 Task: In Heading Bookman old style with bold. Font size of heading  '18 Pt. 'Font style of data Calibri. Font size of data  9 Pt. Alignment of headline & data Align center. Fill color in cell of heading  Red. Font color of data Black. Apply border in Data Outer Border only. In the sheet  Blaze Sales review book
Action: Mouse moved to (272, 99)
Screenshot: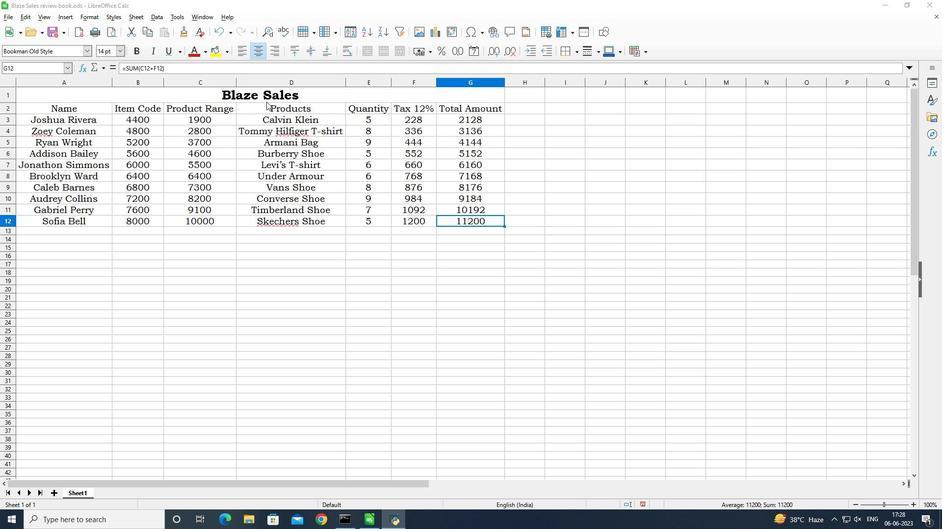 
Action: Mouse pressed left at (272, 99)
Screenshot: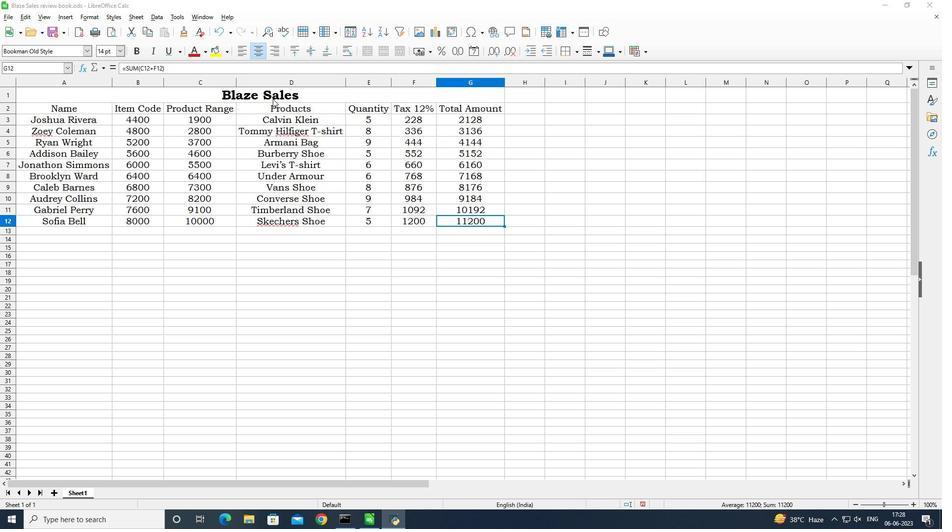 
Action: Mouse moved to (90, 54)
Screenshot: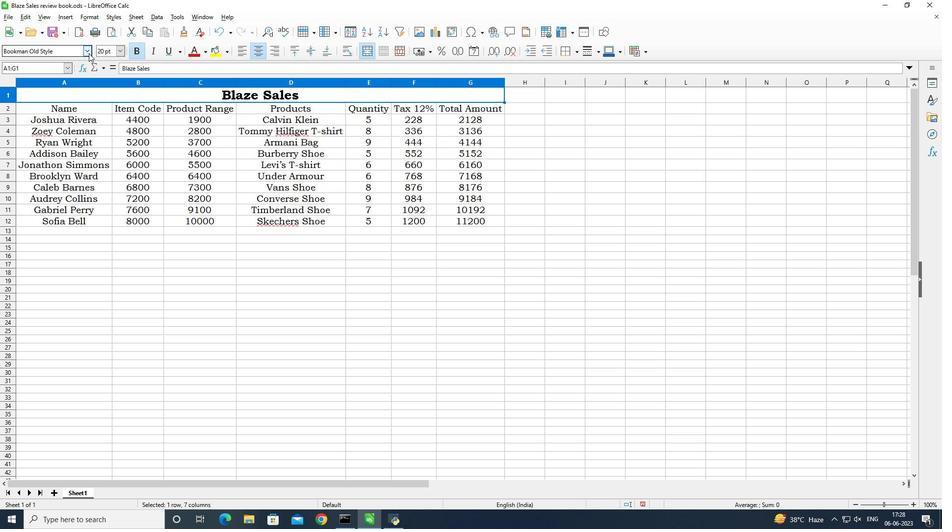 
Action: Mouse pressed left at (90, 54)
Screenshot: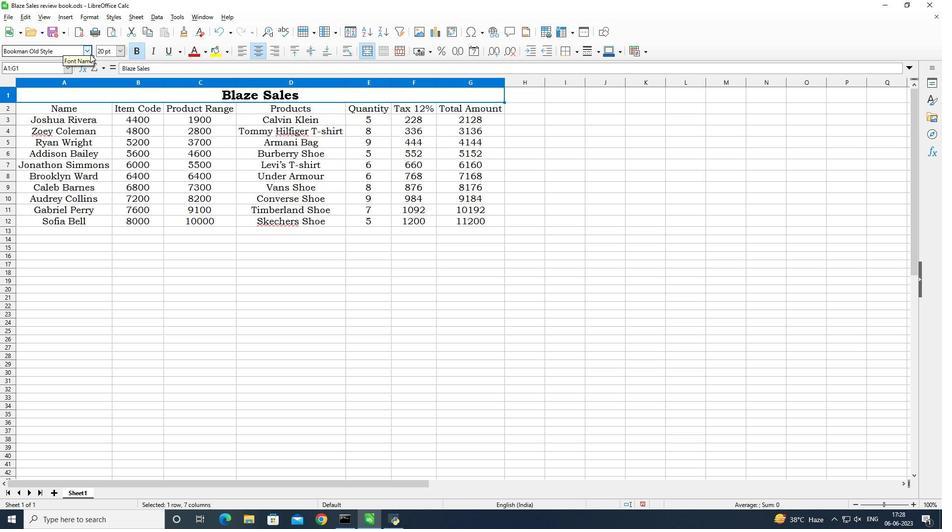 
Action: Mouse moved to (86, 65)
Screenshot: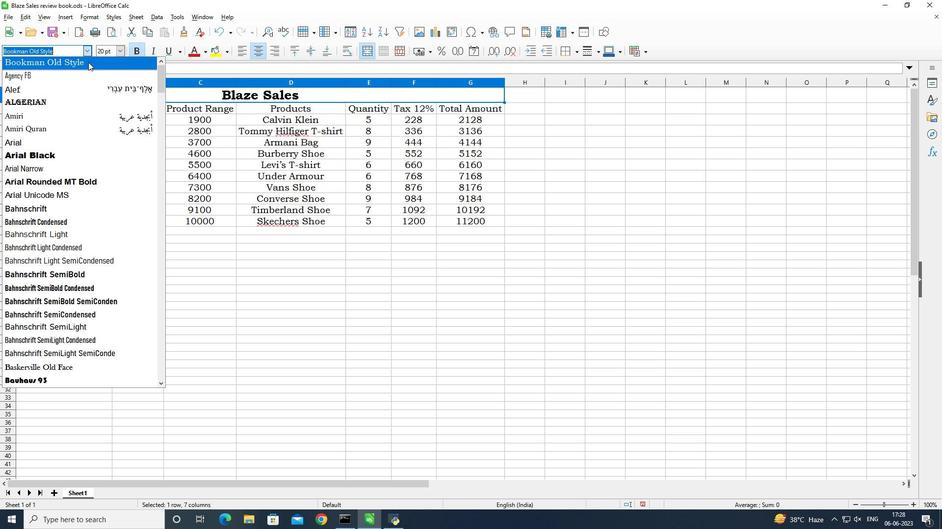 
Action: Mouse pressed left at (86, 65)
Screenshot: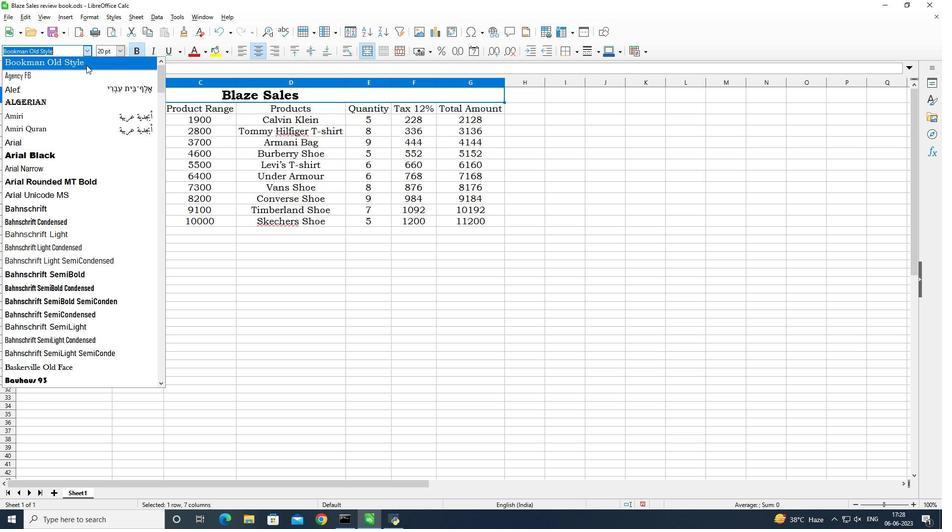 
Action: Mouse moved to (121, 47)
Screenshot: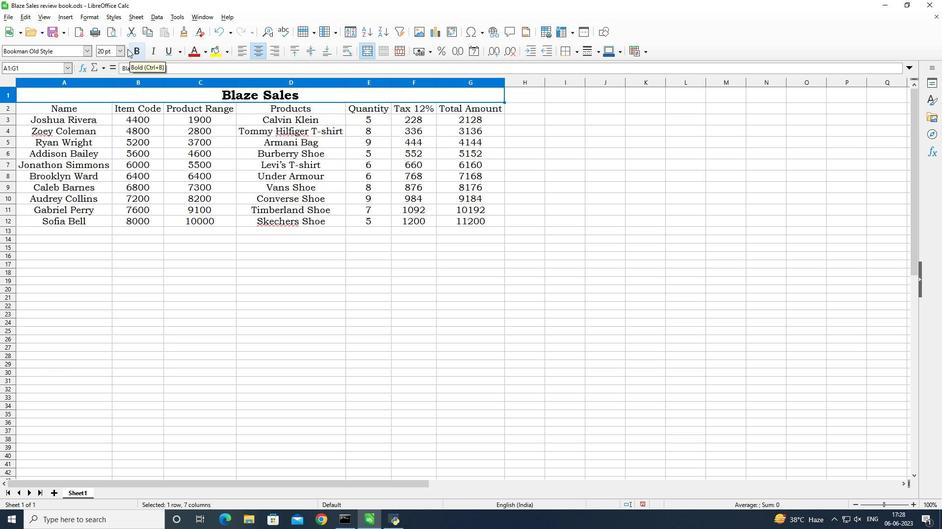 
Action: Mouse pressed left at (121, 47)
Screenshot: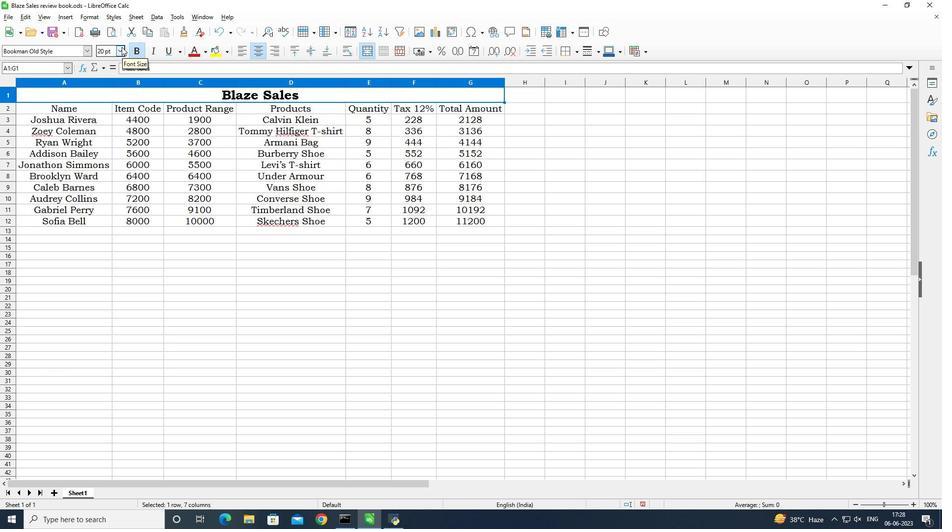 
Action: Mouse moved to (112, 154)
Screenshot: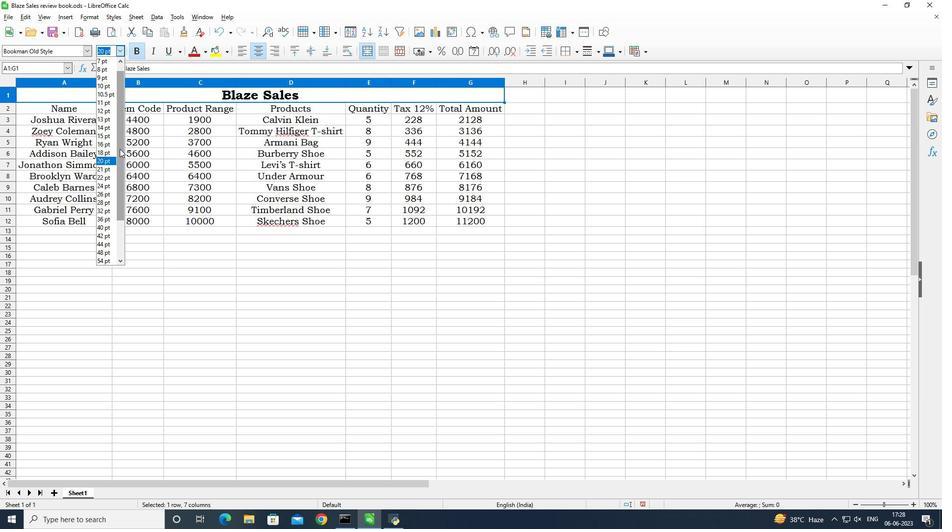 
Action: Mouse pressed left at (112, 154)
Screenshot: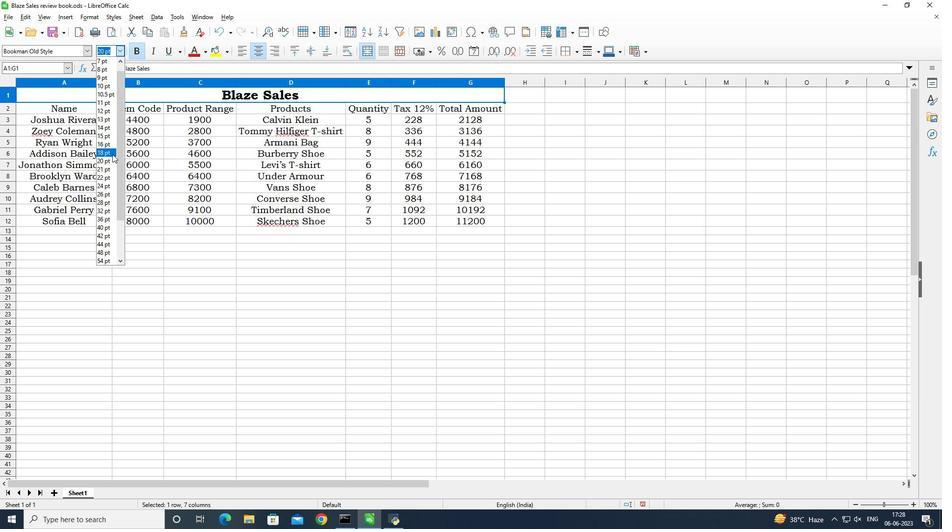 
Action: Mouse moved to (78, 107)
Screenshot: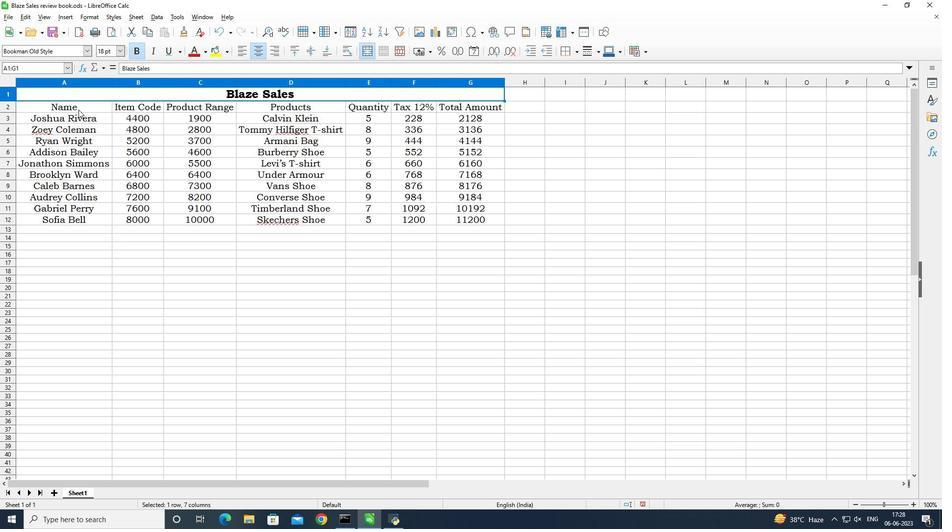 
Action: Mouse pressed left at (78, 107)
Screenshot: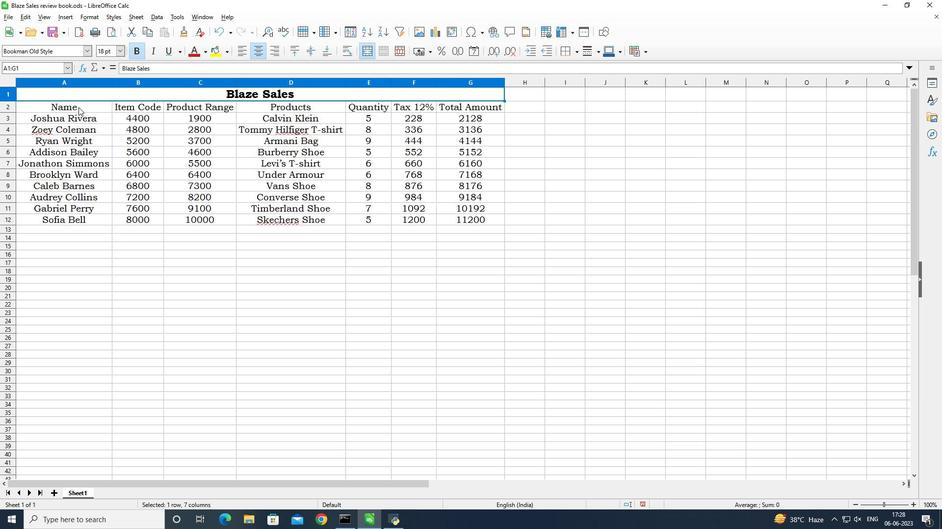 
Action: Mouse pressed left at (78, 107)
Screenshot: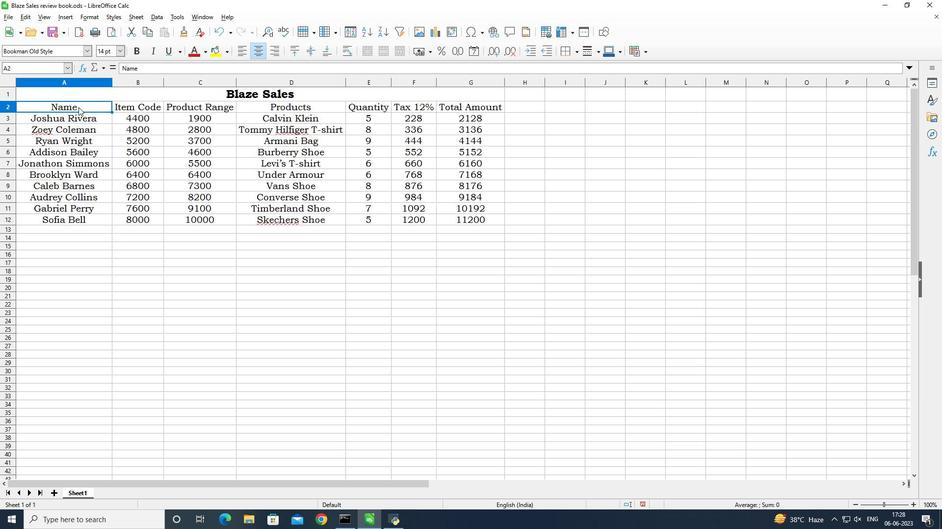 
Action: Mouse moved to (88, 50)
Screenshot: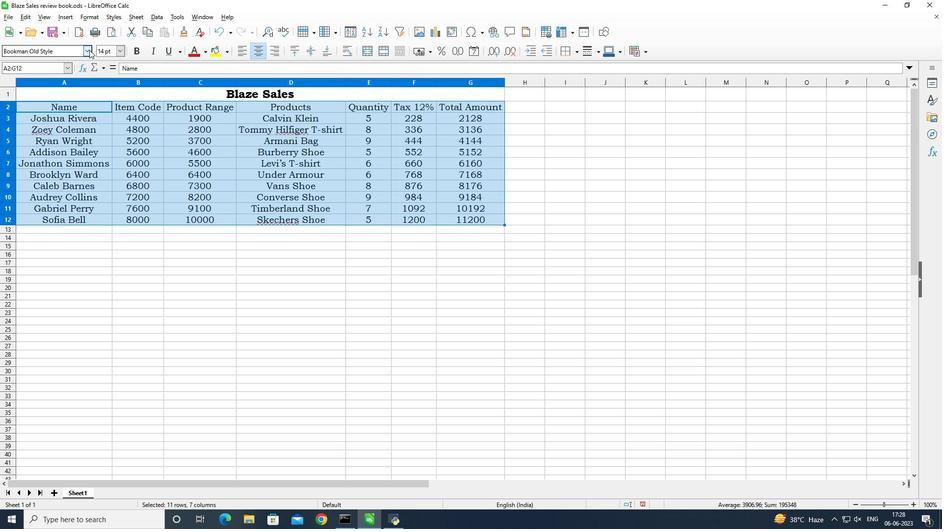 
Action: Mouse pressed left at (88, 50)
Screenshot: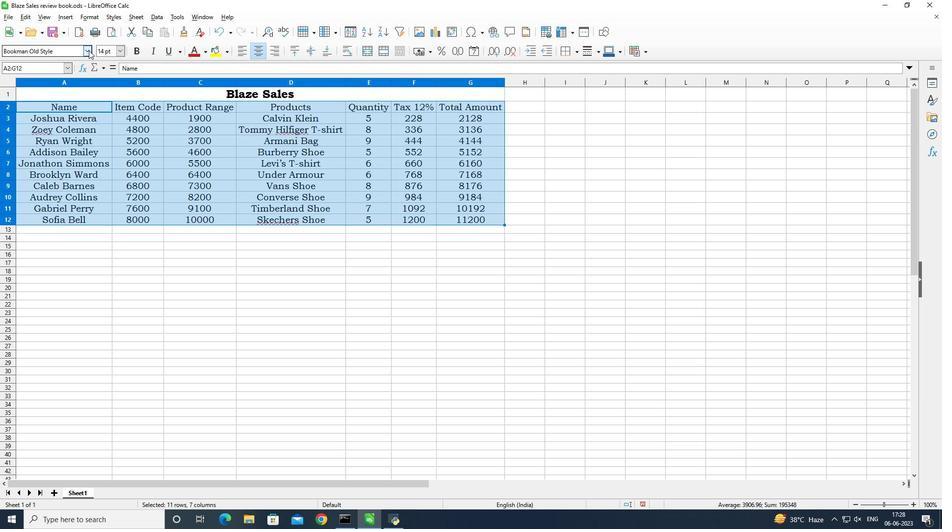 
Action: Mouse moved to (102, 219)
Screenshot: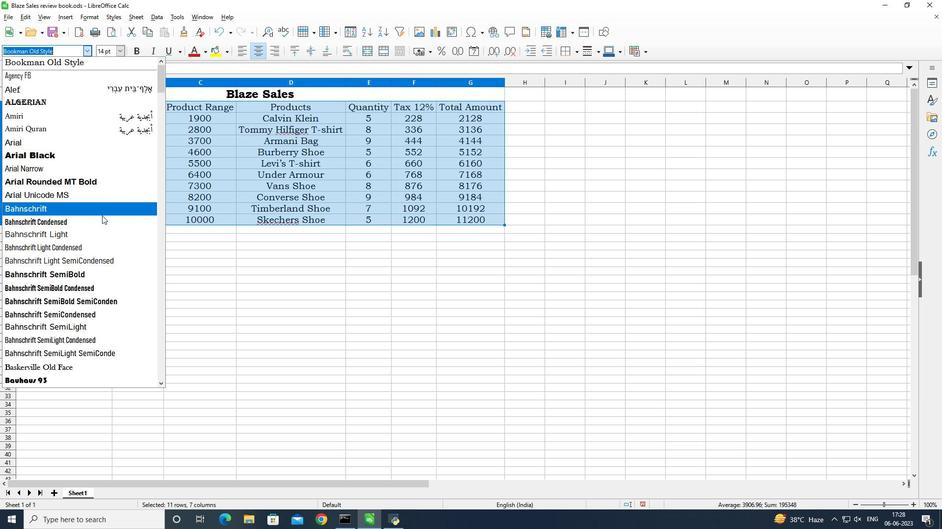 
Action: Mouse scrolled (102, 218) with delta (0, 0)
Screenshot: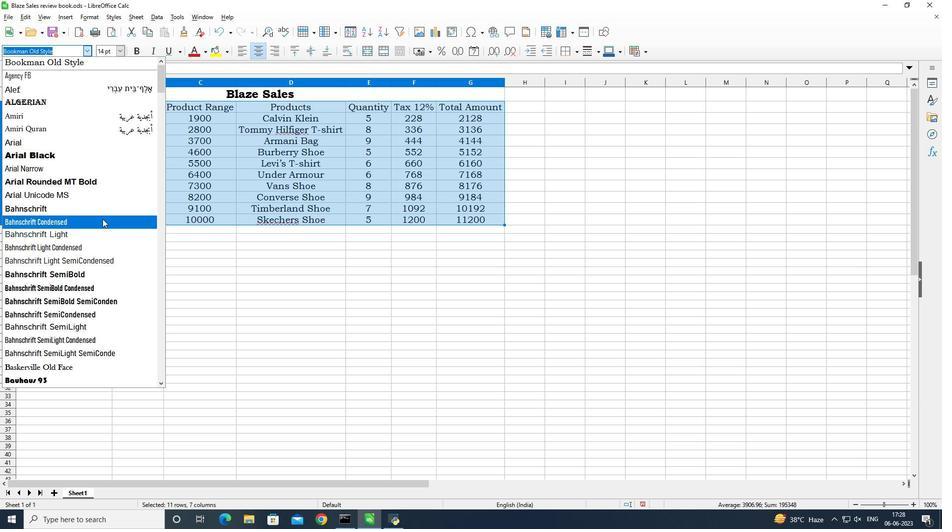 
Action: Mouse scrolled (102, 218) with delta (0, 0)
Screenshot: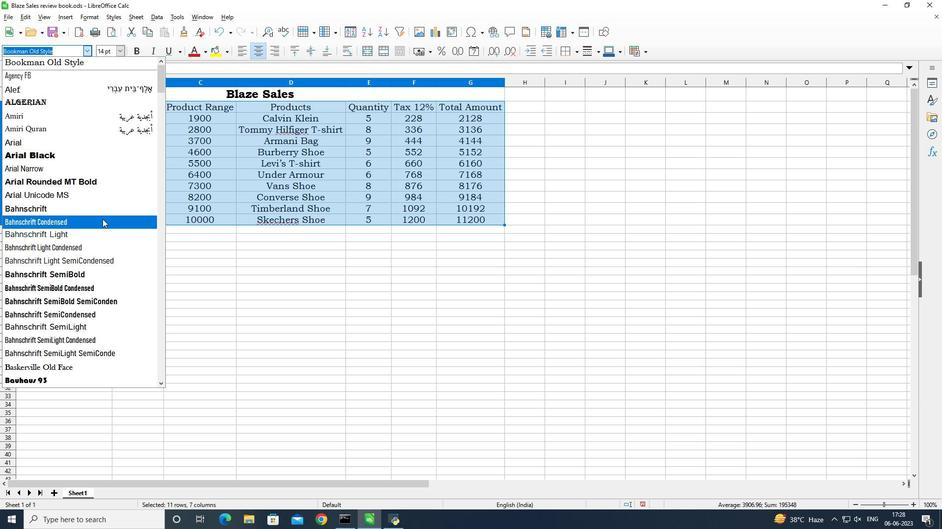 
Action: Mouse scrolled (102, 218) with delta (0, 0)
Screenshot: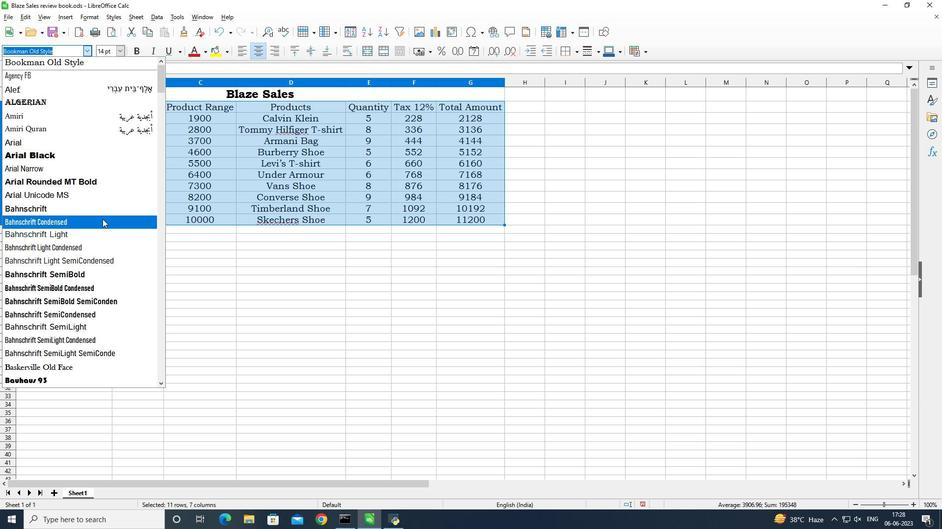 
Action: Mouse scrolled (102, 218) with delta (0, 0)
Screenshot: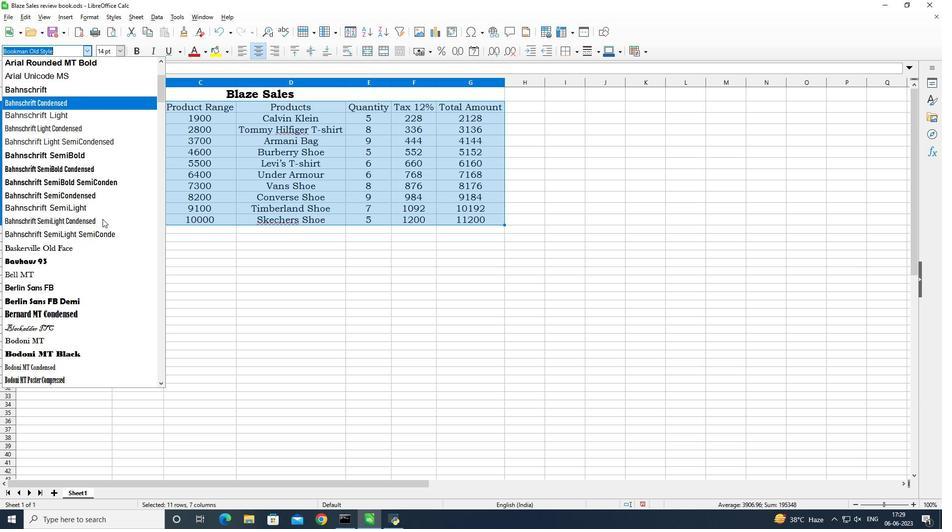 
Action: Mouse scrolled (102, 218) with delta (0, 0)
Screenshot: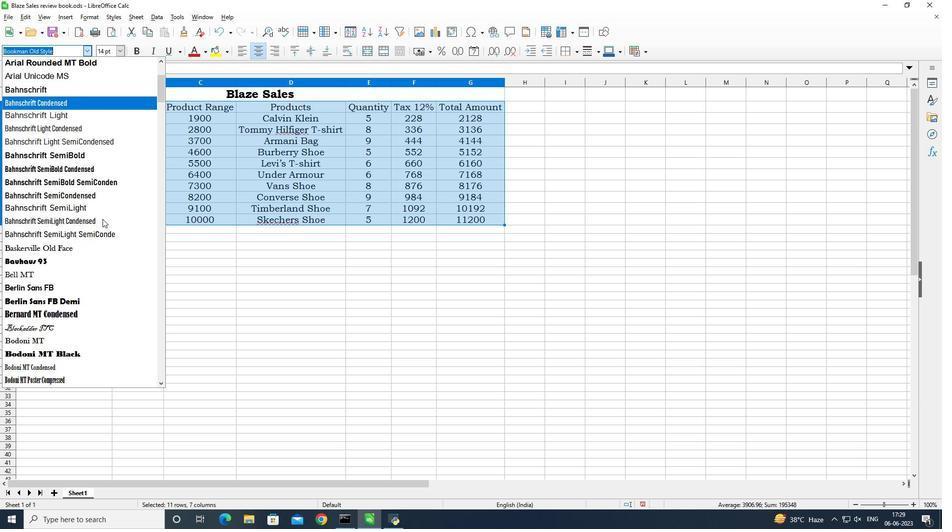 
Action: Mouse scrolled (102, 218) with delta (0, 0)
Screenshot: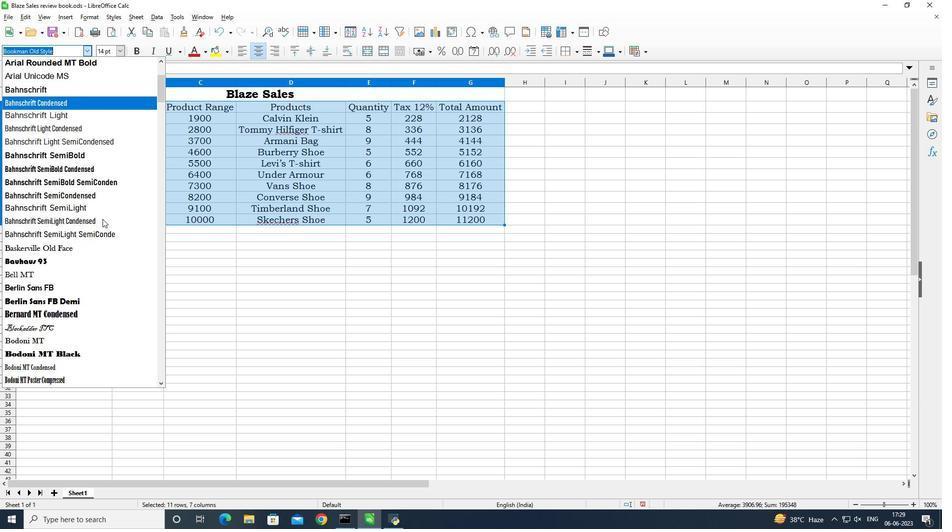 
Action: Mouse scrolled (102, 218) with delta (0, 0)
Screenshot: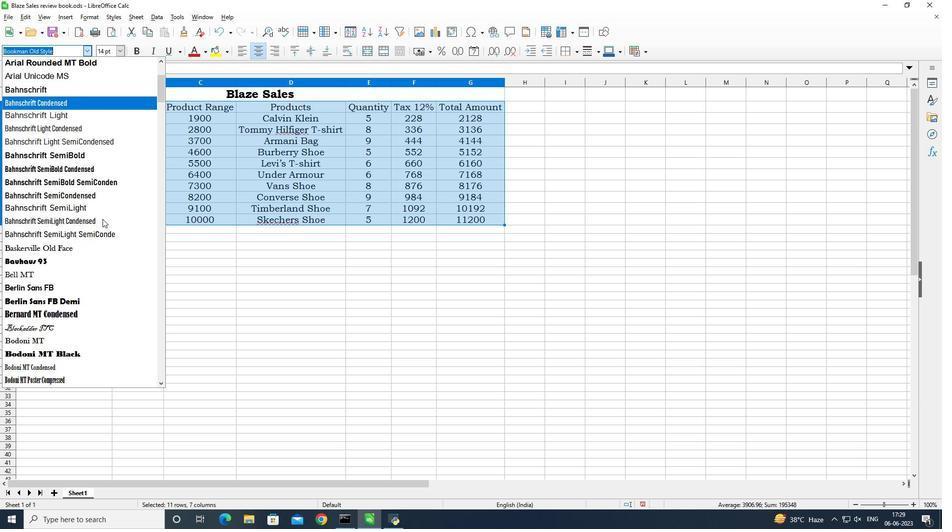 
Action: Mouse scrolled (102, 218) with delta (0, 0)
Screenshot: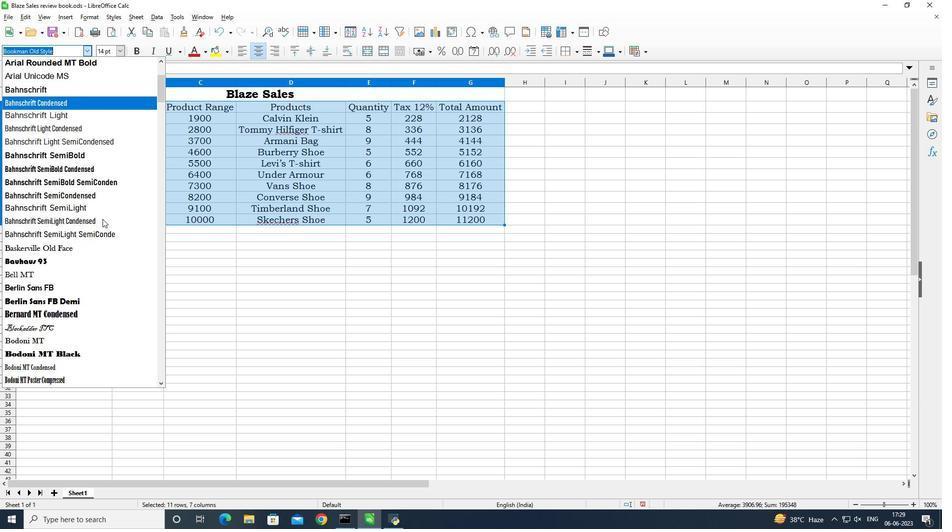 
Action: Mouse scrolled (102, 218) with delta (0, 0)
Screenshot: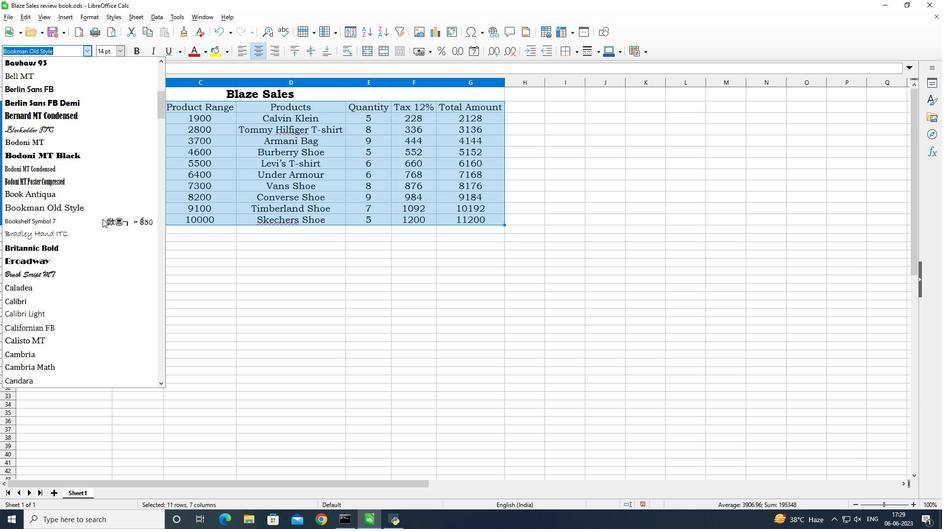 
Action: Mouse scrolled (102, 218) with delta (0, 0)
Screenshot: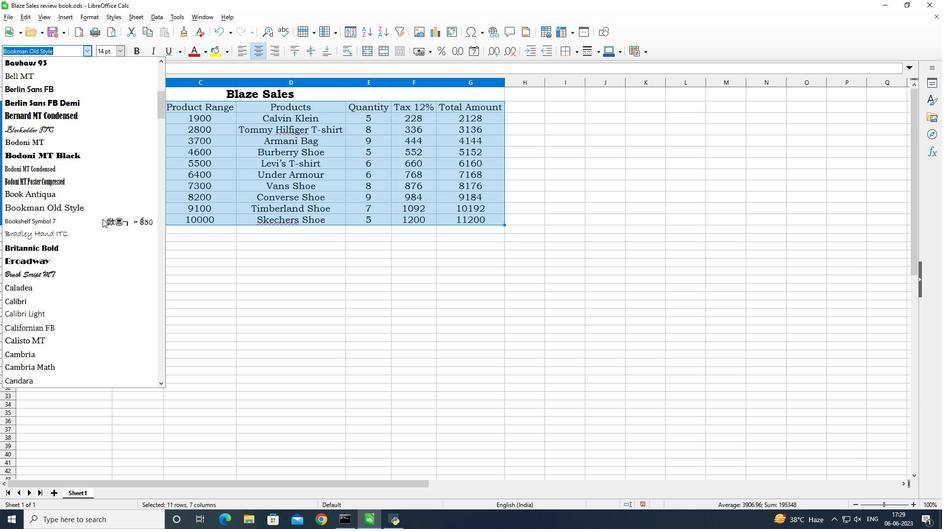 
Action: Mouse scrolled (102, 218) with delta (0, 0)
Screenshot: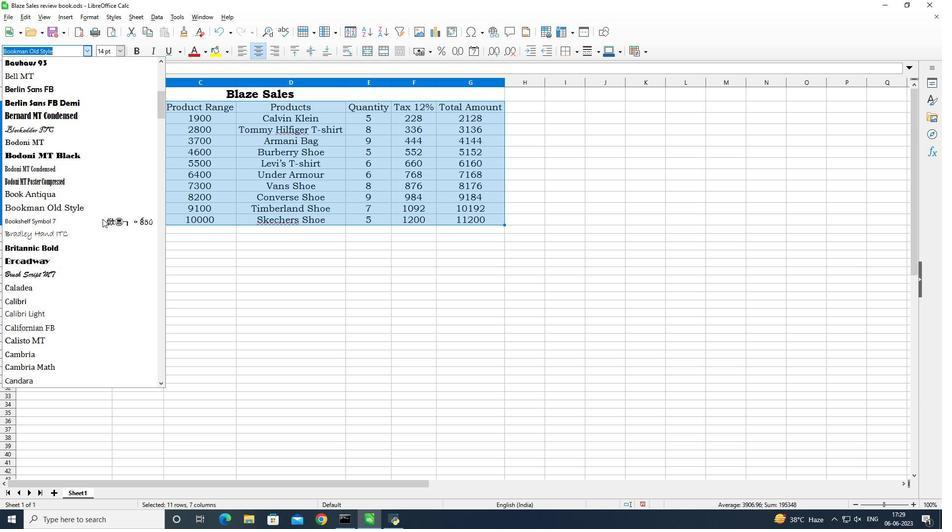 
Action: Mouse scrolled (102, 218) with delta (0, 0)
Screenshot: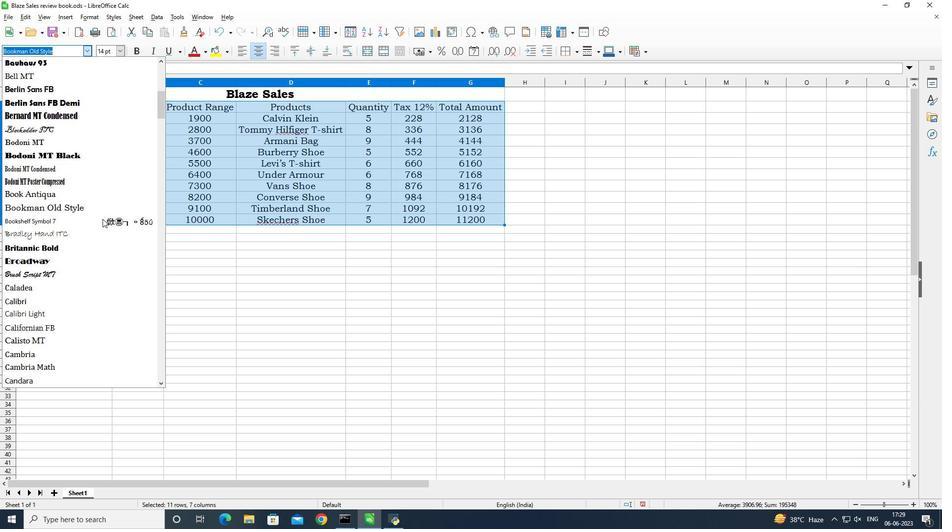 
Action: Mouse moved to (78, 141)
Screenshot: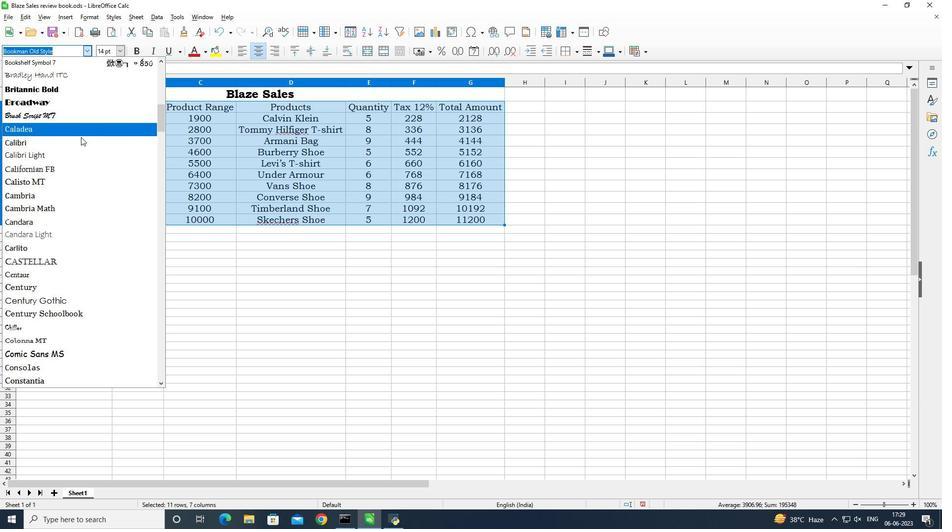 
Action: Mouse pressed left at (78, 141)
Screenshot: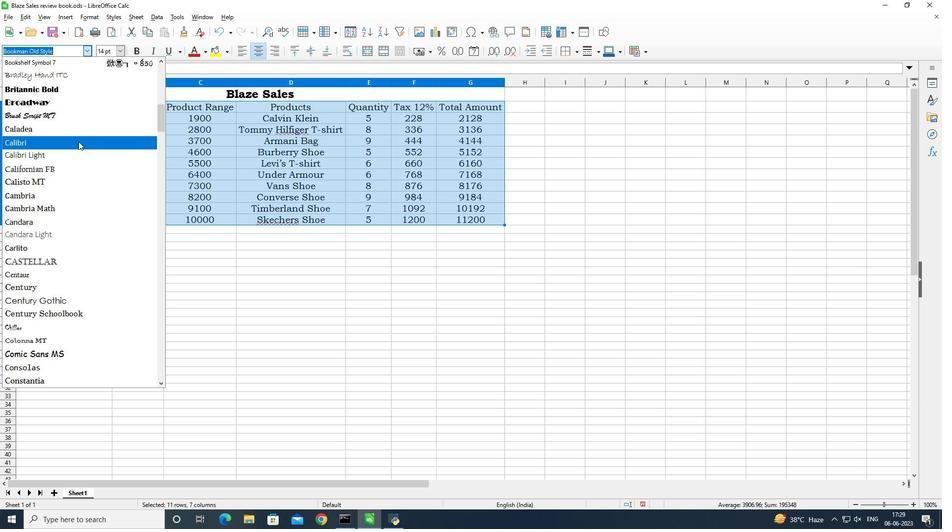 
Action: Mouse moved to (117, 52)
Screenshot: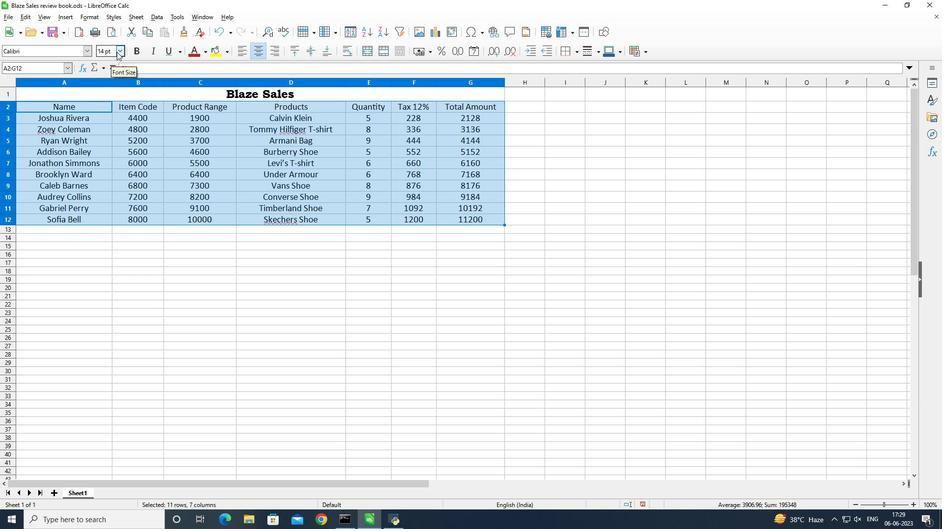 
Action: Mouse pressed left at (117, 52)
Screenshot: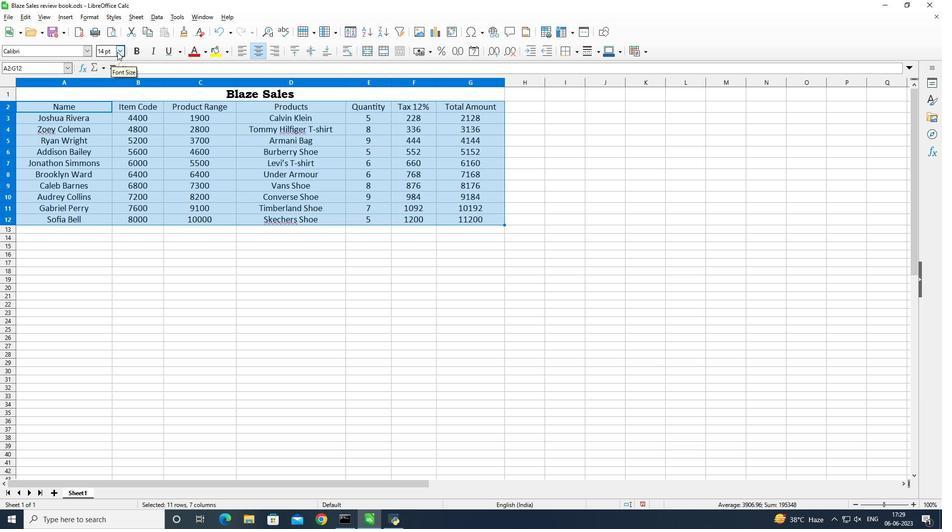 
Action: Mouse moved to (101, 87)
Screenshot: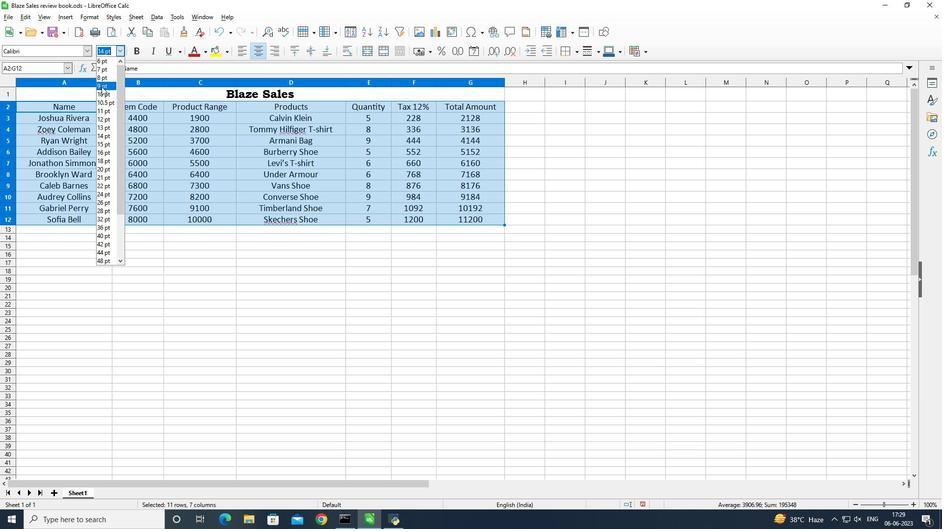 
Action: Mouse pressed left at (101, 87)
Screenshot: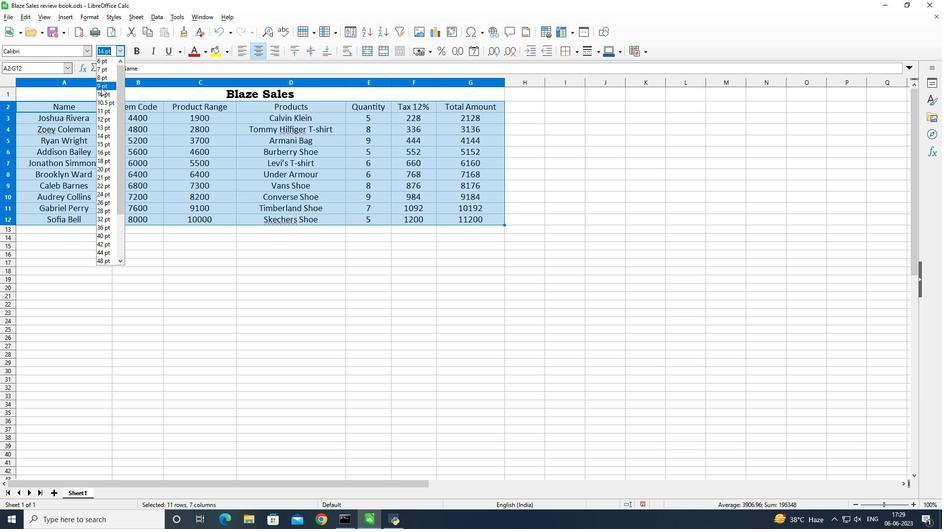 
Action: Mouse moved to (258, 94)
Screenshot: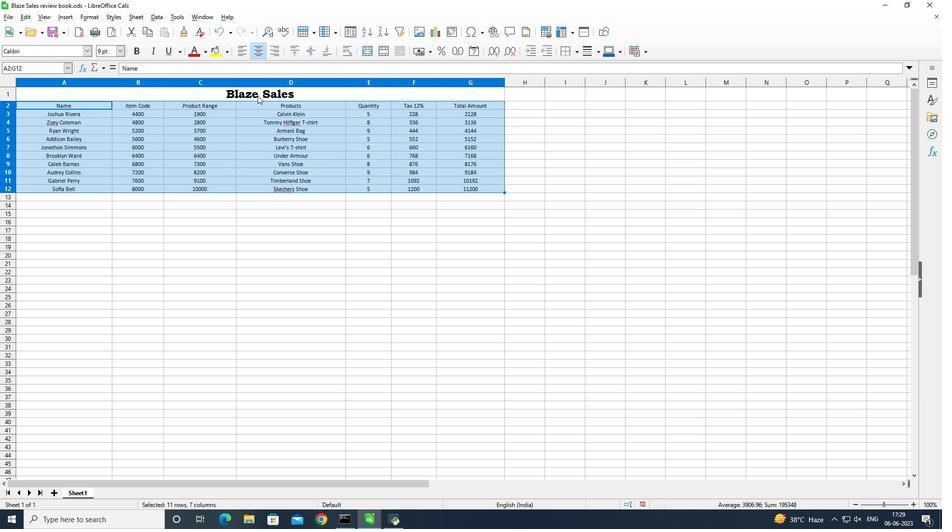 
Action: Mouse pressed left at (258, 94)
Screenshot: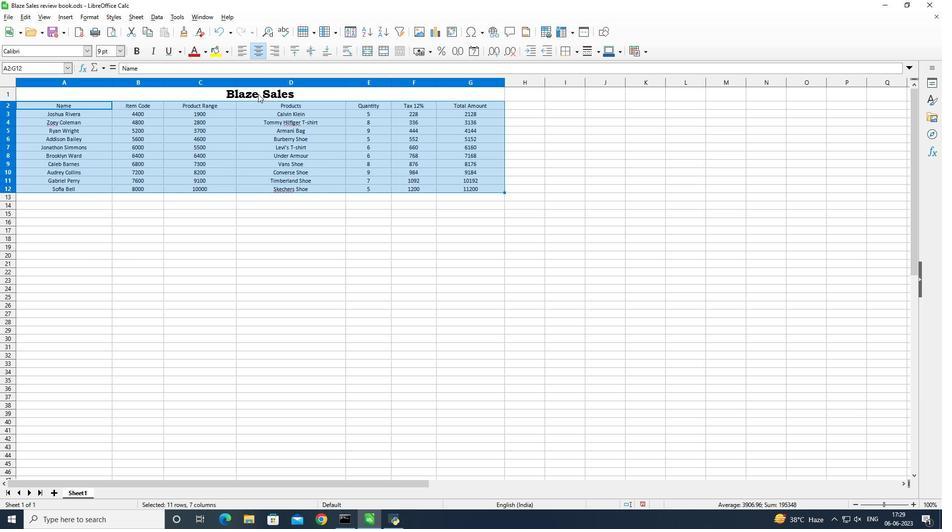 
Action: Key pressed <Key.shift_r><Key.down><Key.down><Key.down><Key.down><Key.down><Key.down><Key.down><Key.down><Key.down><Key.down><Key.down>
Screenshot: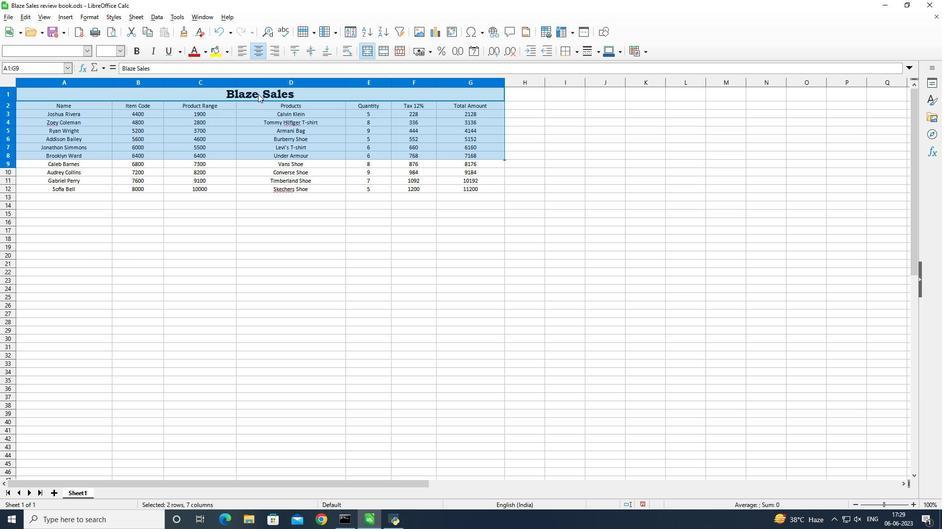 
Action: Mouse moved to (256, 51)
Screenshot: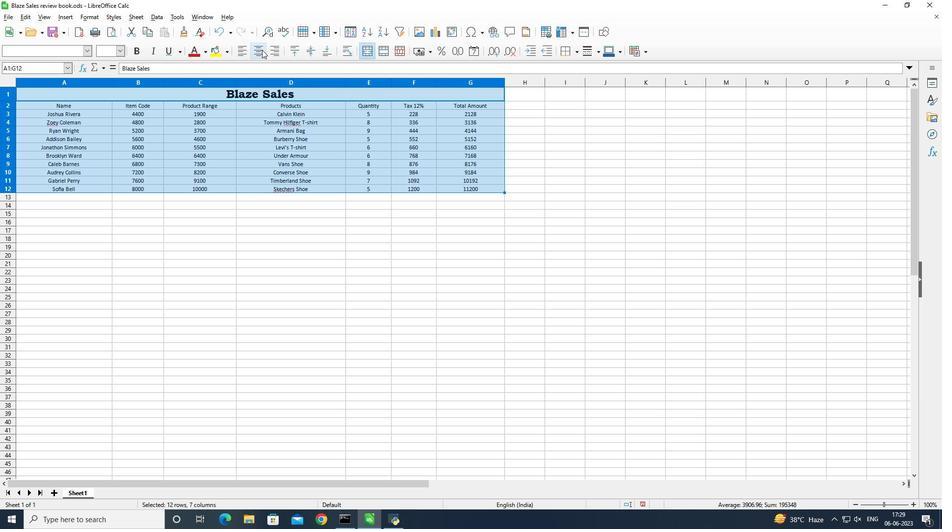 
Action: Mouse pressed left at (256, 51)
Screenshot: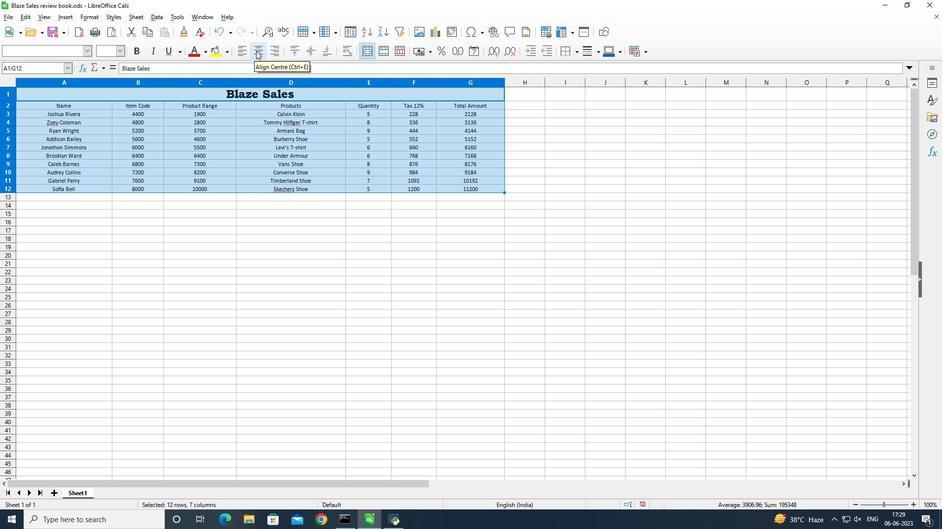 
Action: Mouse pressed left at (256, 51)
Screenshot: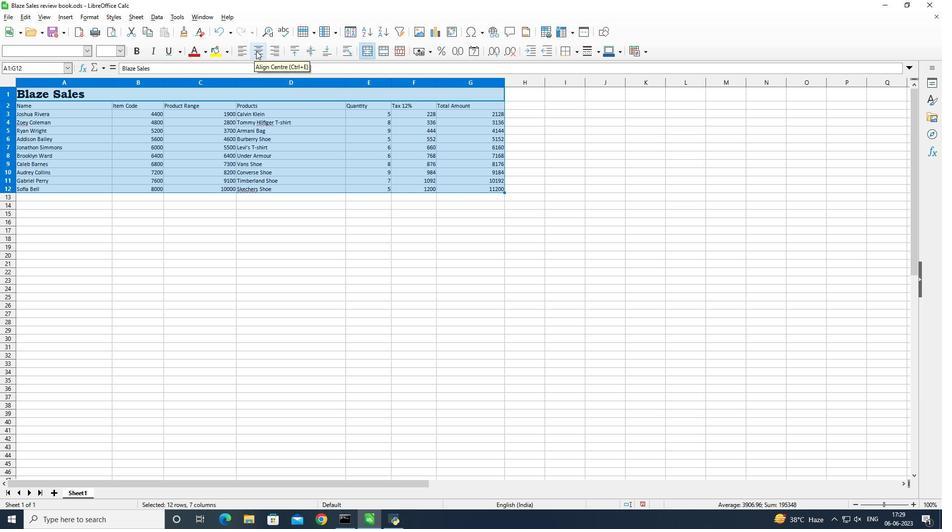 
Action: Mouse moved to (469, 189)
Screenshot: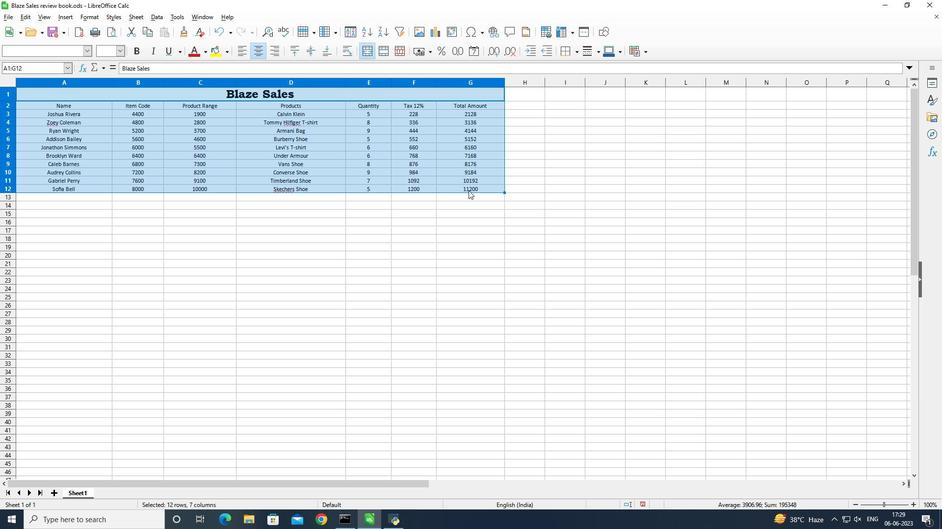 
Action: Mouse pressed left at (469, 189)
Screenshot: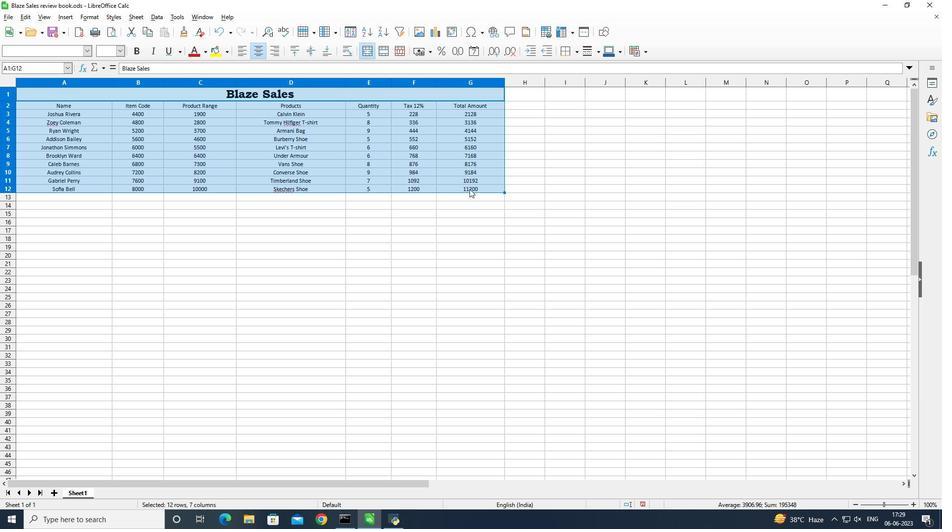 
Action: Mouse moved to (377, 92)
Screenshot: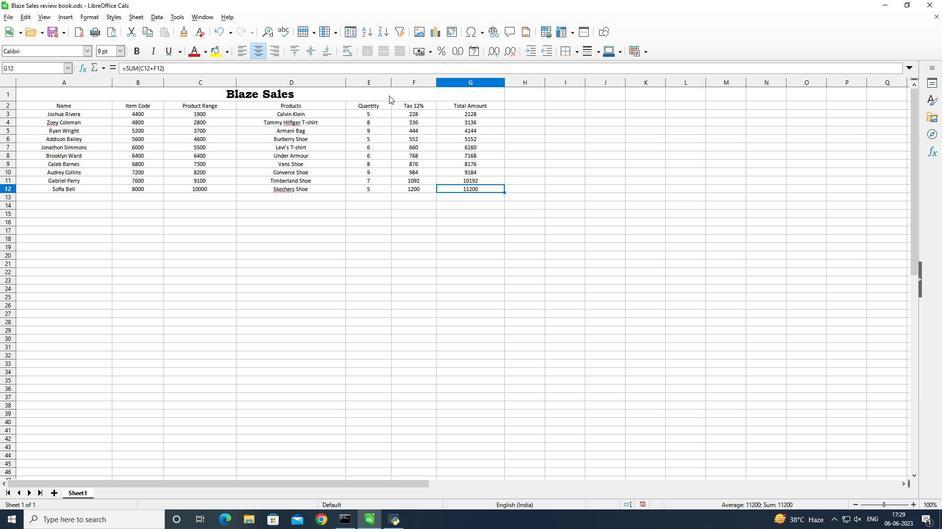 
Action: Mouse pressed left at (377, 92)
Screenshot: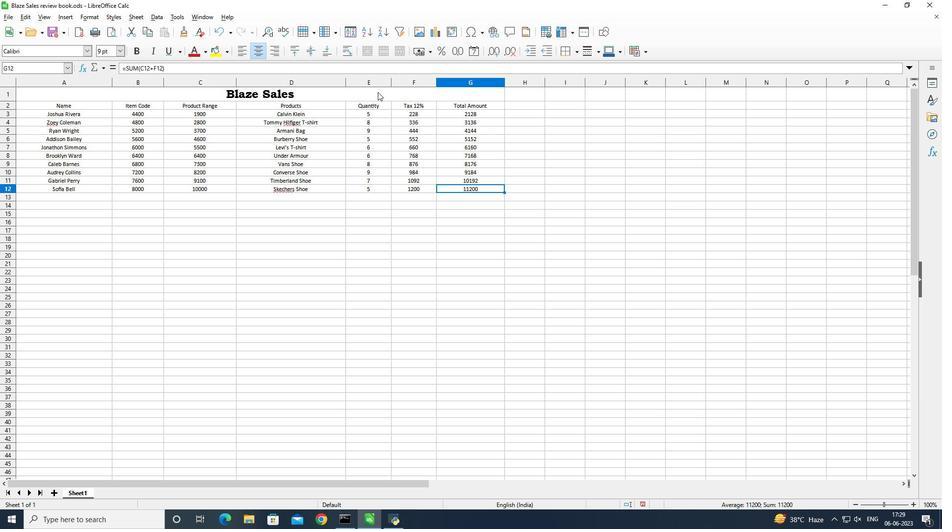 
Action: Mouse moved to (192, 52)
Screenshot: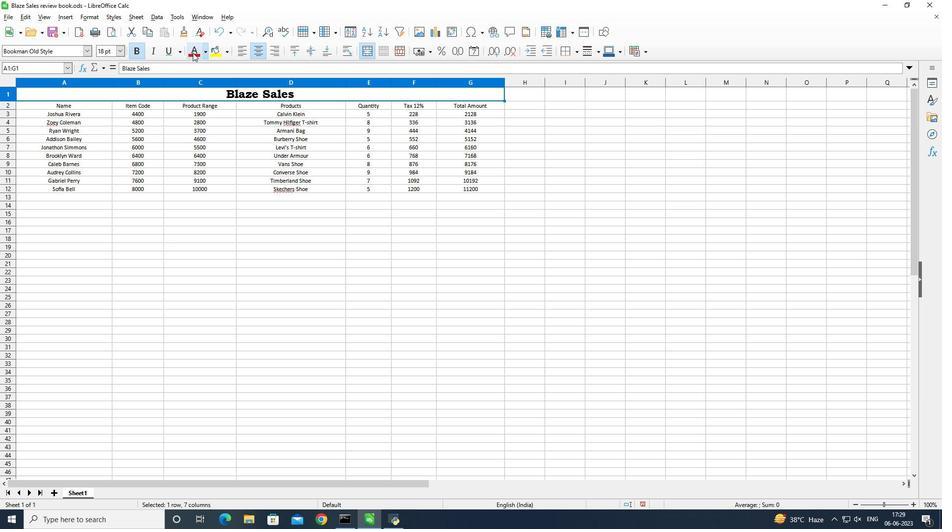 
Action: Mouse pressed left at (192, 52)
Screenshot: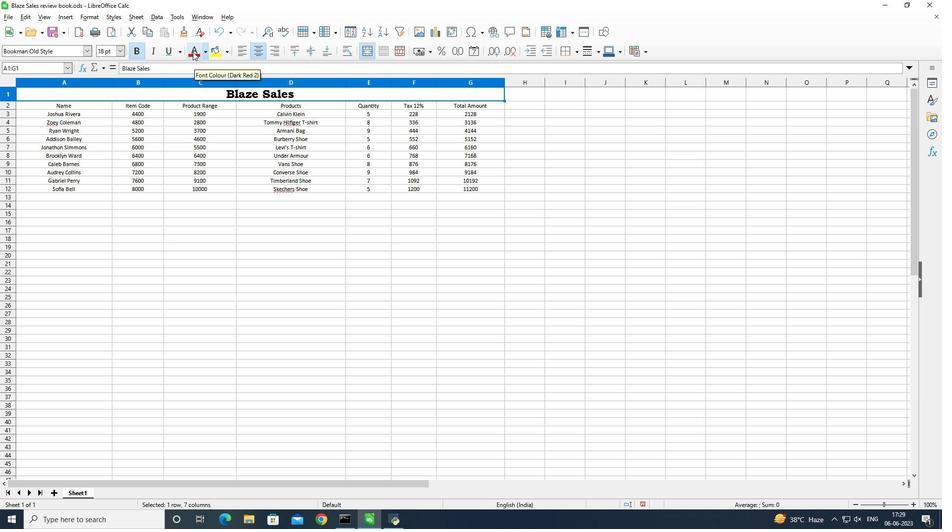 
Action: Mouse moved to (197, 53)
Screenshot: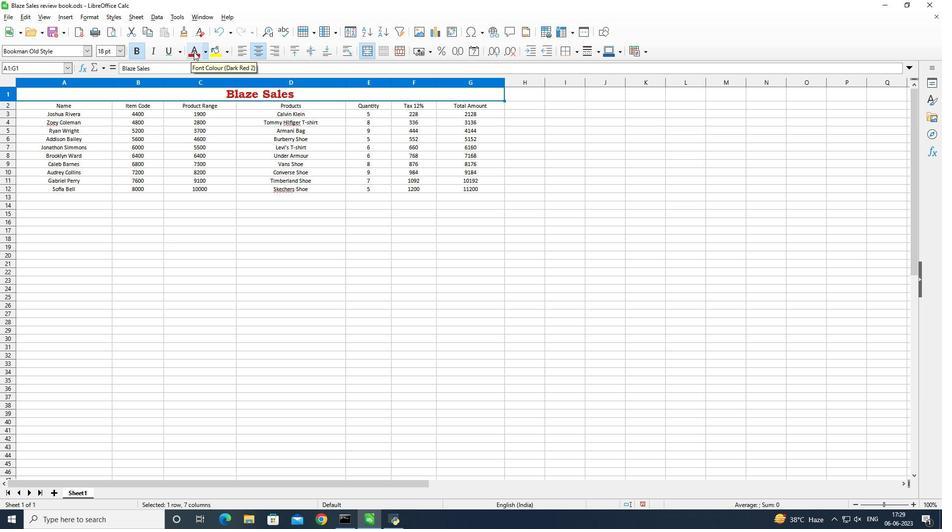 
Action: Key pressed ctrl+Z
Screenshot: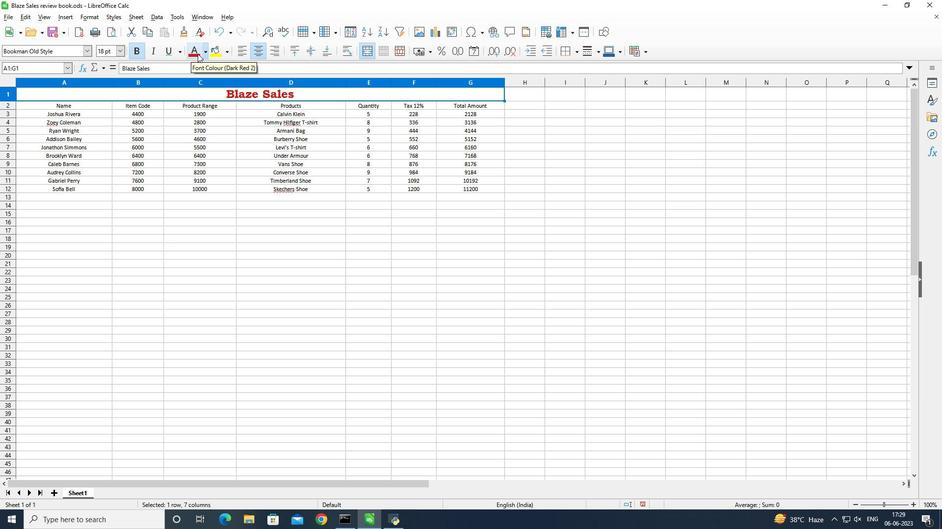 
Action: Mouse moved to (226, 51)
Screenshot: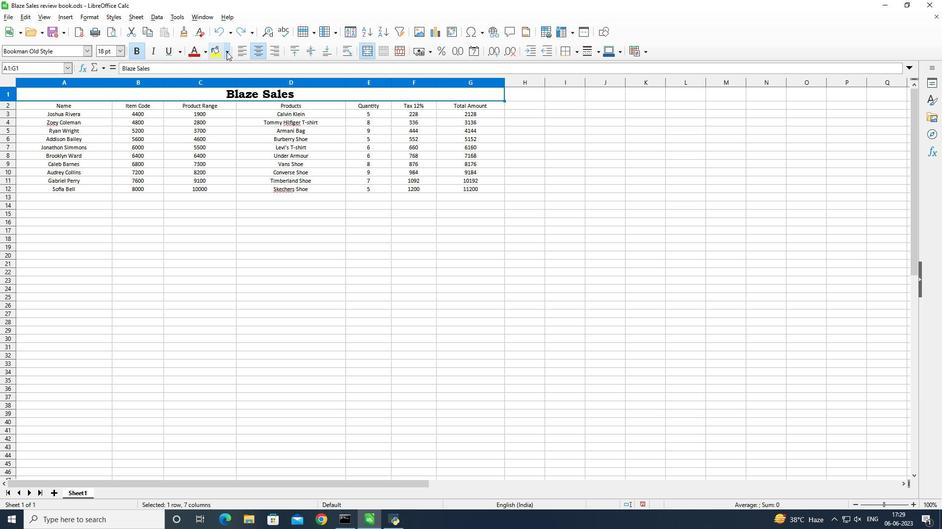 
Action: Mouse pressed left at (226, 51)
Screenshot: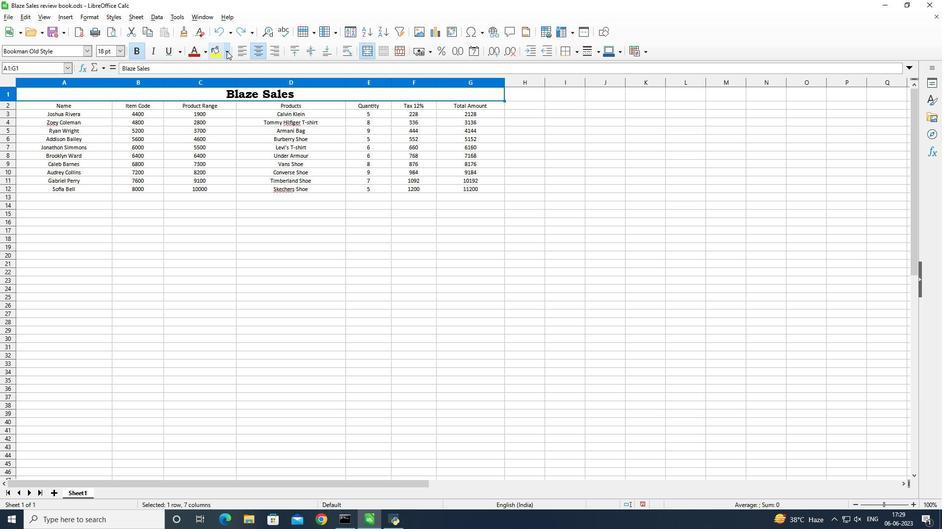 
Action: Mouse moved to (250, 120)
Screenshot: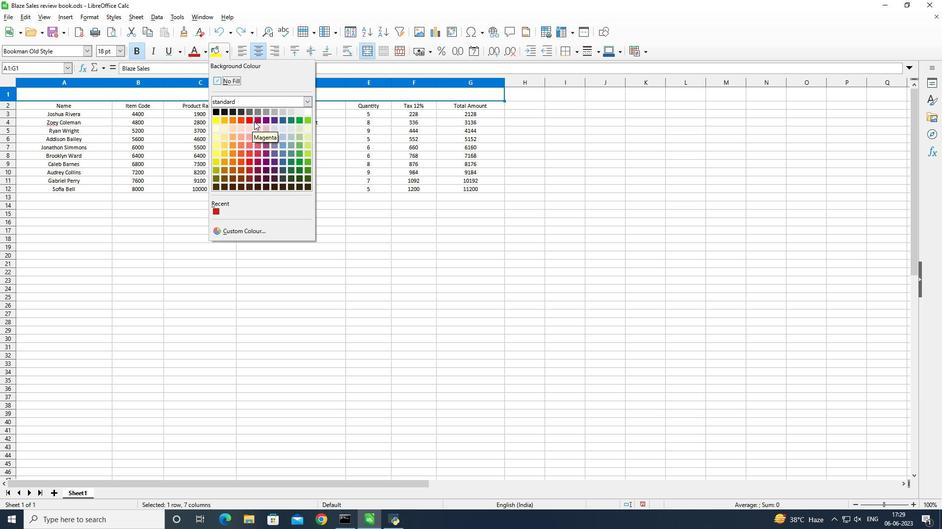
Action: Mouse pressed left at (250, 120)
Screenshot: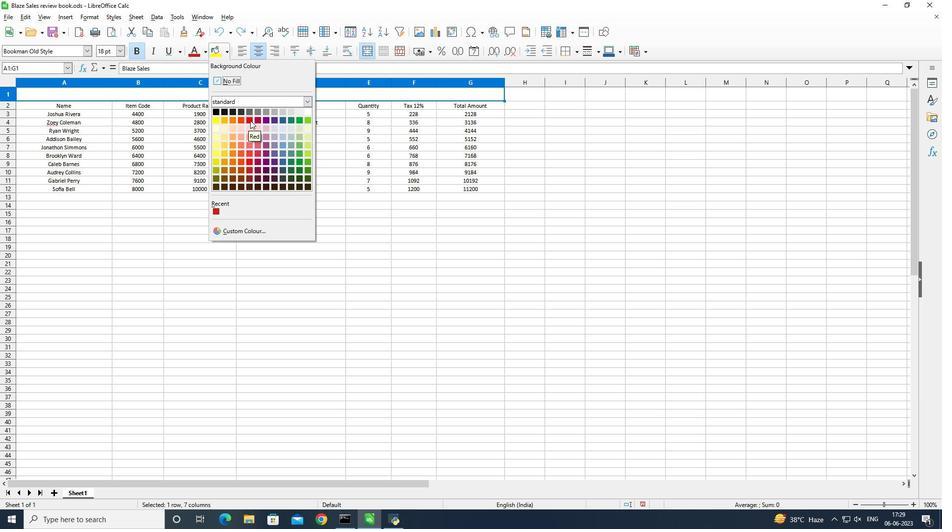 
Action: Mouse moved to (79, 105)
Screenshot: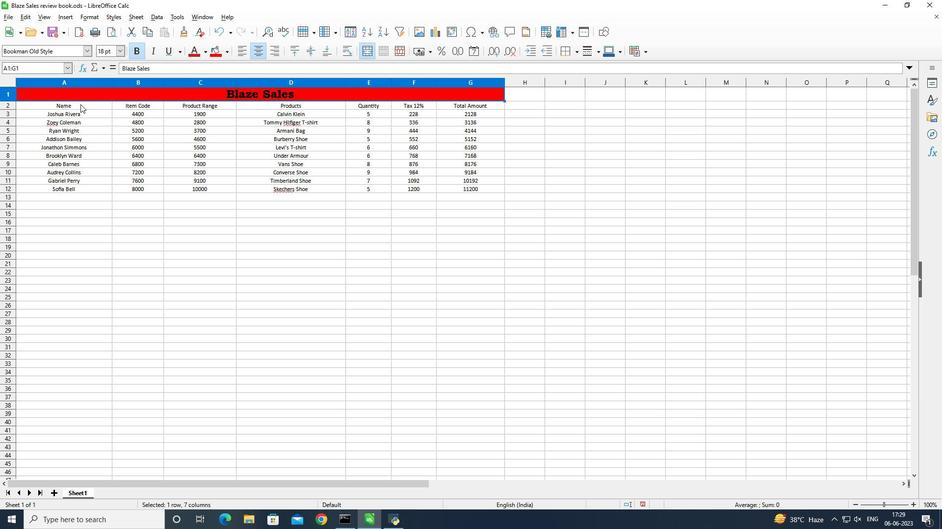 
Action: Mouse pressed left at (79, 104)
Screenshot: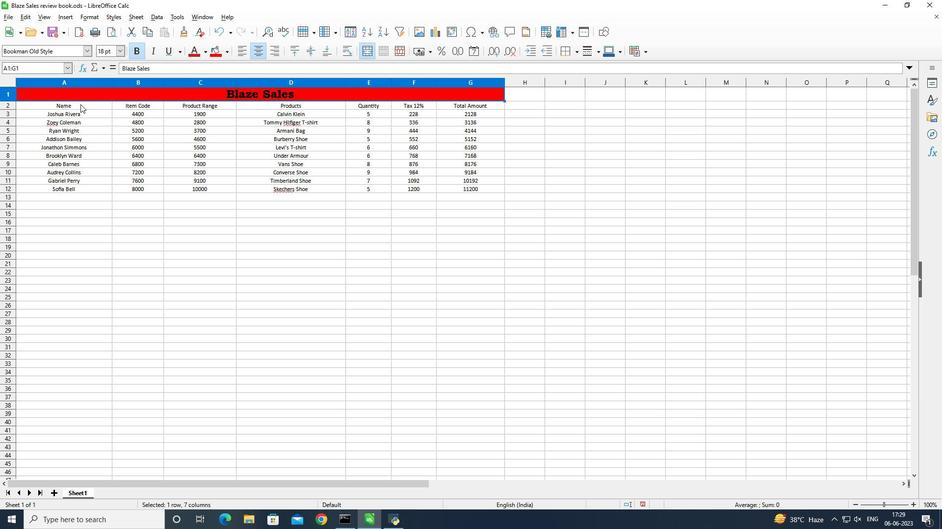 
Action: Mouse pressed left at (79, 105)
Screenshot: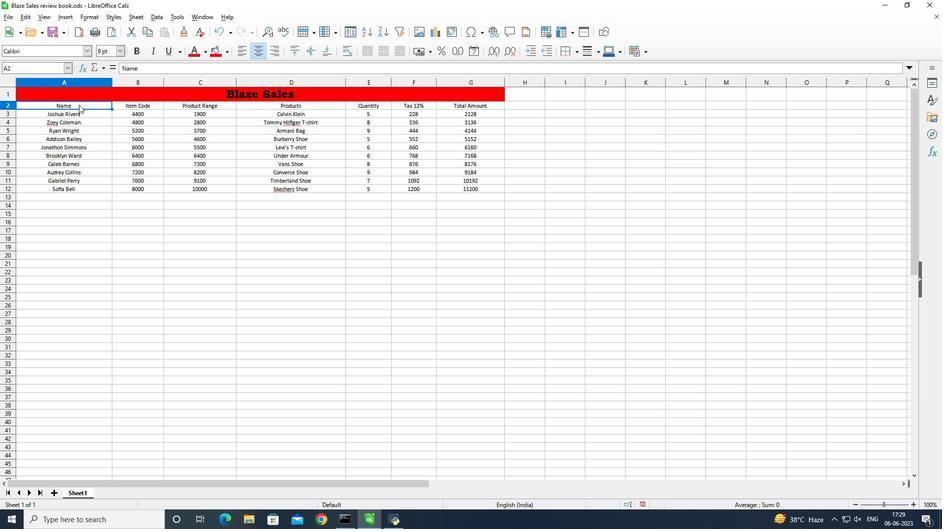 
Action: Mouse moved to (207, 52)
Screenshot: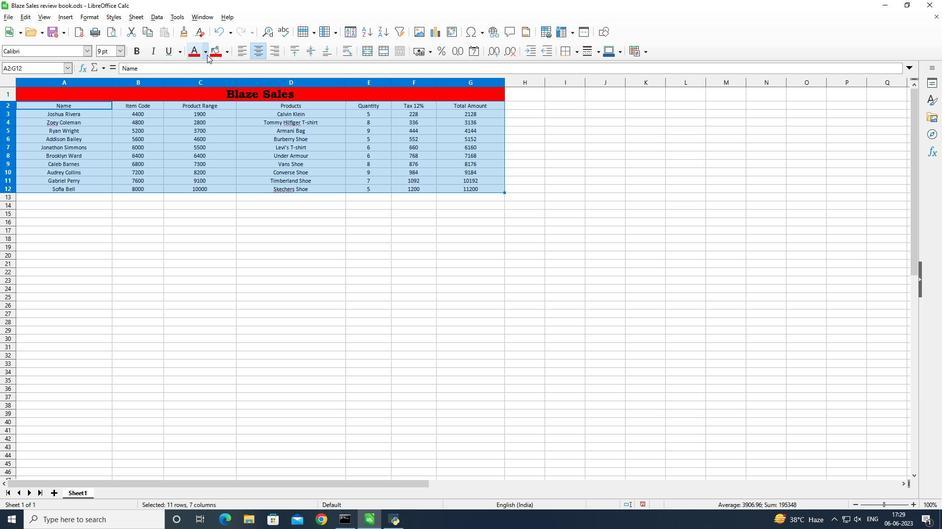 
Action: Mouse pressed left at (207, 52)
Screenshot: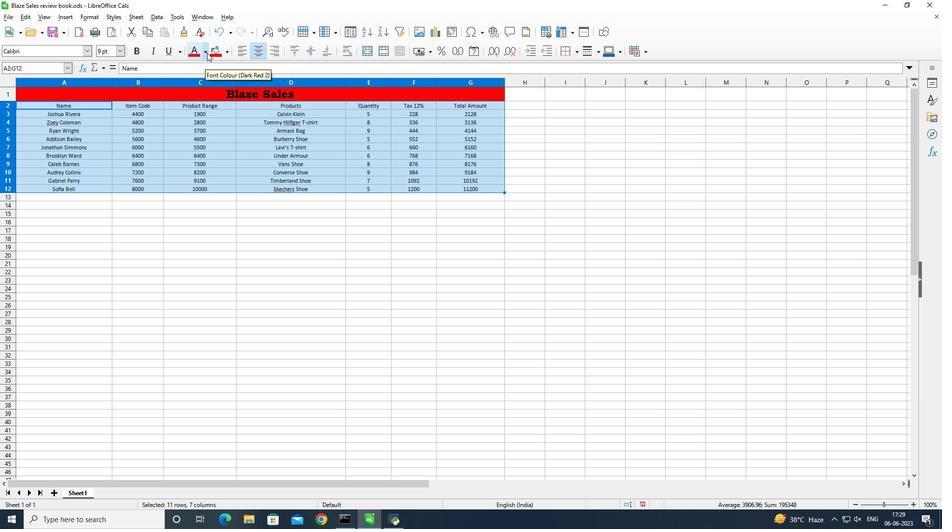 
Action: Mouse moved to (193, 112)
Screenshot: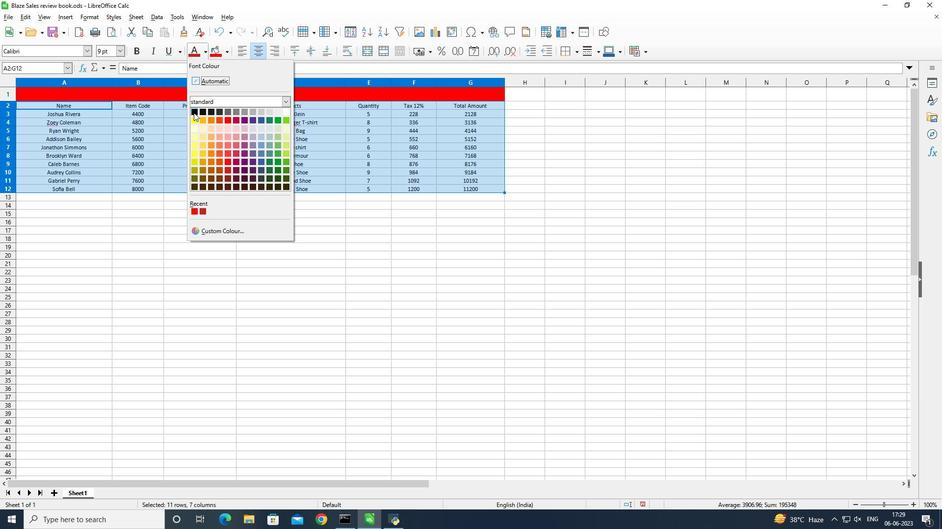 
Action: Mouse pressed left at (193, 112)
Screenshot: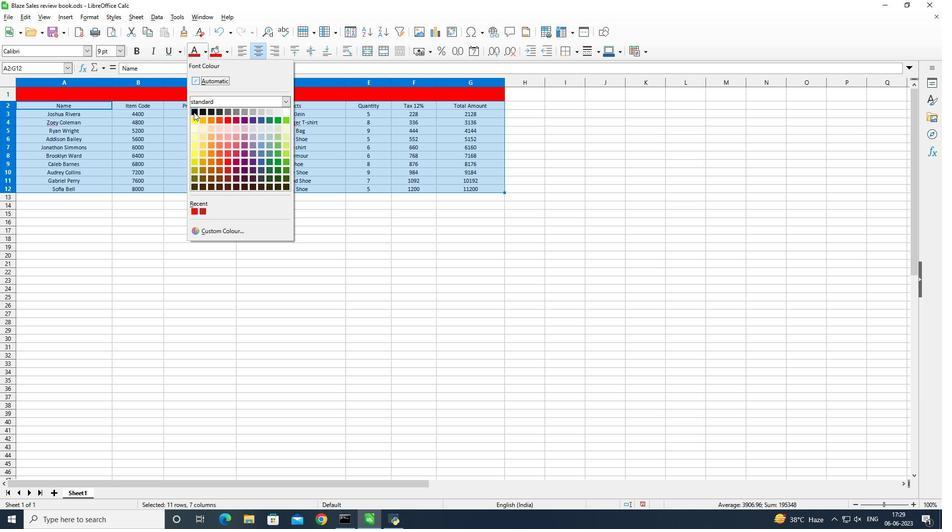 
Action: Mouse moved to (576, 52)
Screenshot: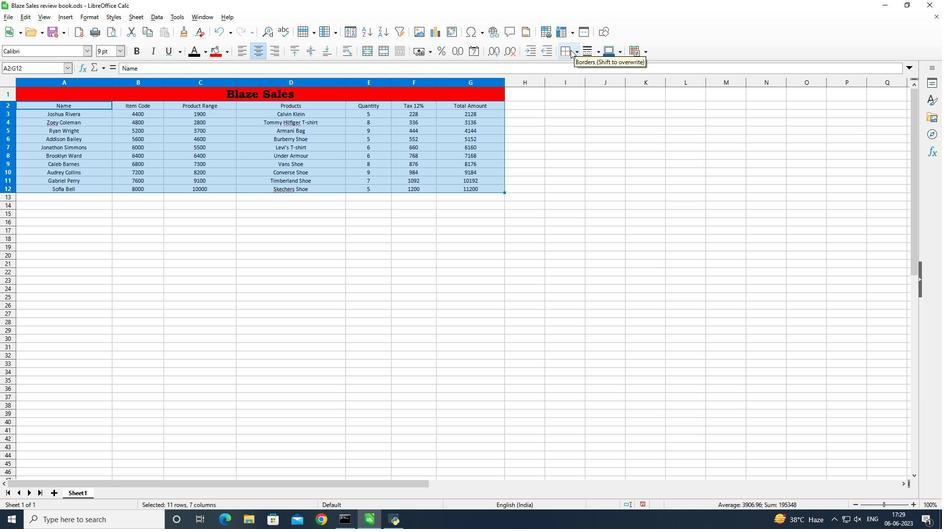 
Action: Mouse pressed left at (576, 52)
Screenshot: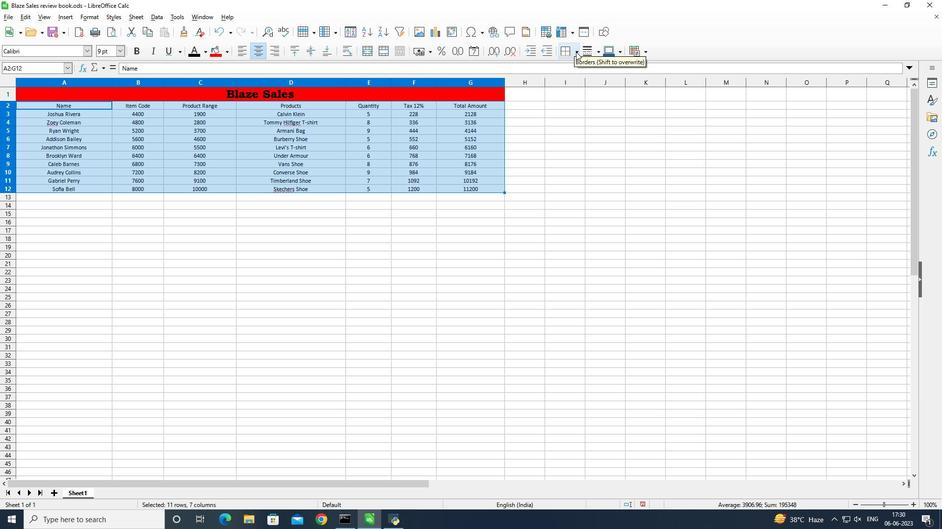 
Action: Mouse moved to (607, 95)
Screenshot: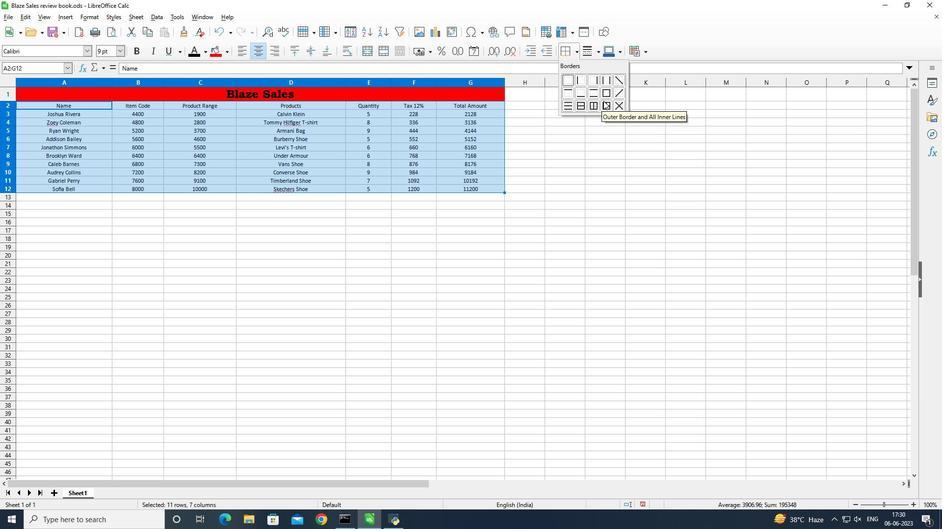 
Action: Mouse pressed left at (607, 95)
Screenshot: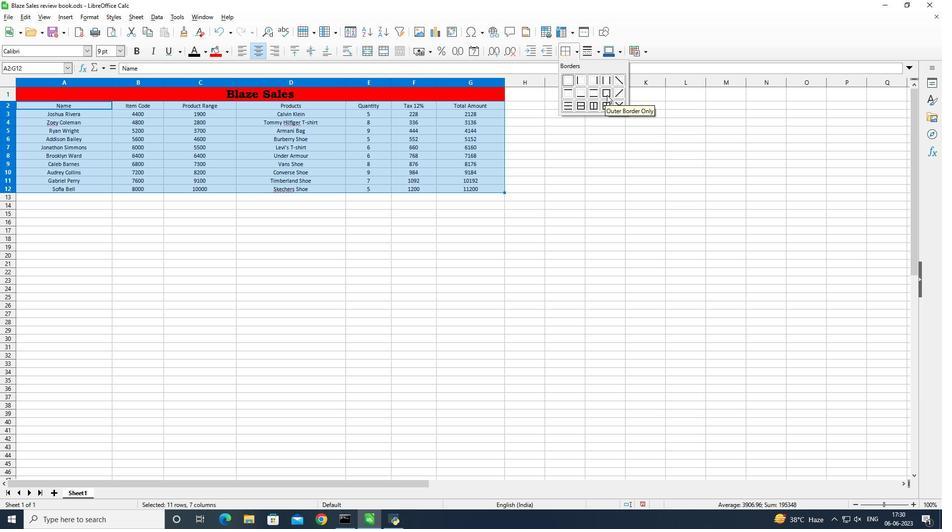 
Action: Mouse moved to (465, 187)
Screenshot: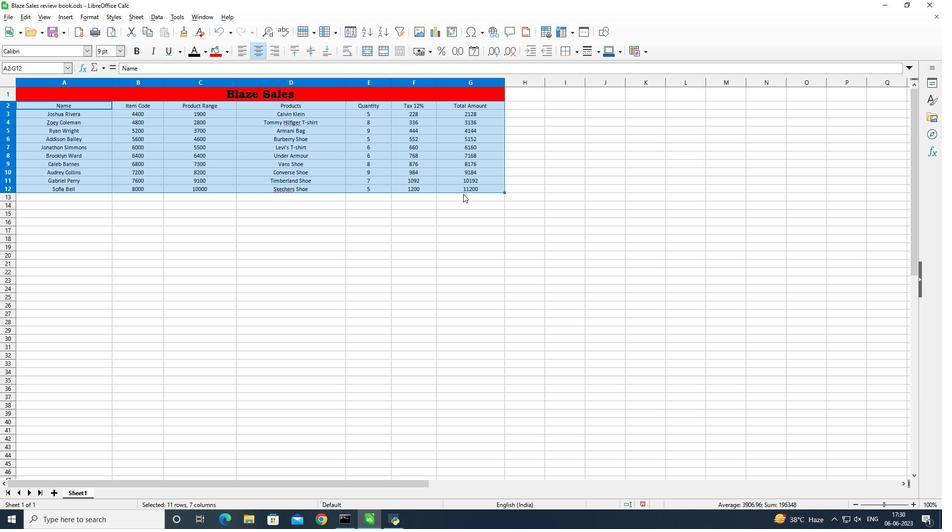 
Action: Mouse pressed left at (465, 187)
Screenshot: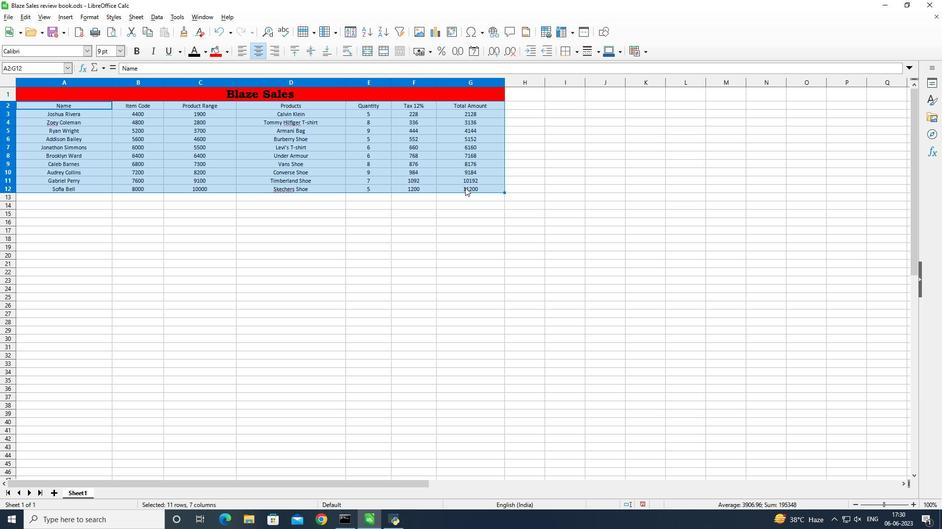 
Action: Mouse moved to (555, 178)
Screenshot: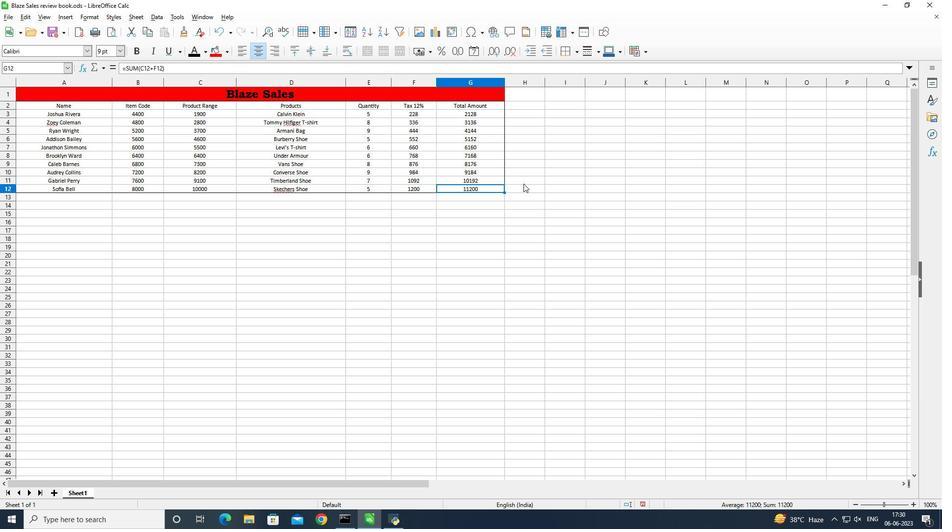 
